 Task: Add an event with the title Second Webinar: Advanced Social Media Advertising, date '2023/10/16', time 7:50 AM to 9:50 AMand add a description: Throughout the PIP Discussion, an emphasis will be placed on fostering a positive and growth-oriented mindset. The employee will be encouraged to take ownership of their development, ask questions, and seek clarification when needed. The supervisor will provide support, encouragement, and guidance to help the employee succeed., put the event into Yellow category . Add location for the event as: Sofia, Bulgaria, logged in from the account softage.8@softage.netand send the event invitation to softage.5@softage.net and softage.6@softage.net. Set a reminder for the event 30 minutes before
Action: Mouse moved to (109, 145)
Screenshot: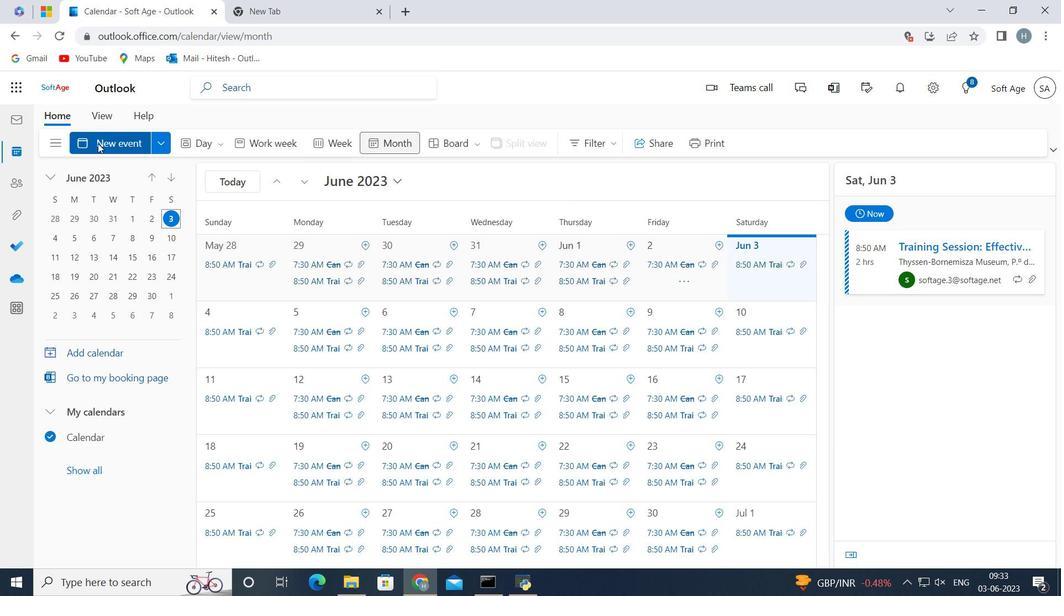 
Action: Mouse pressed left at (109, 145)
Screenshot: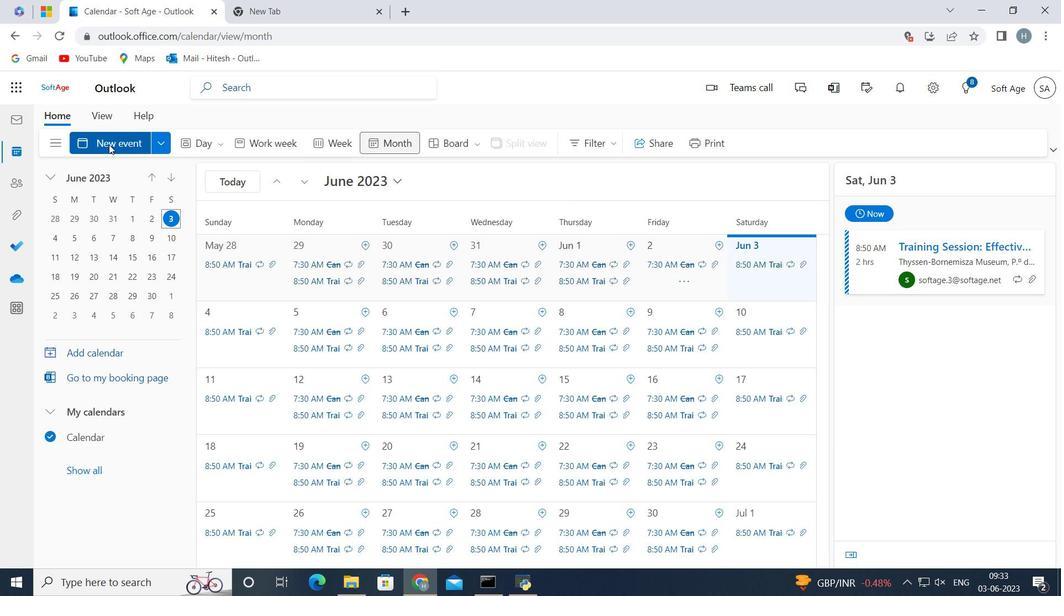 
Action: Mouse moved to (218, 197)
Screenshot: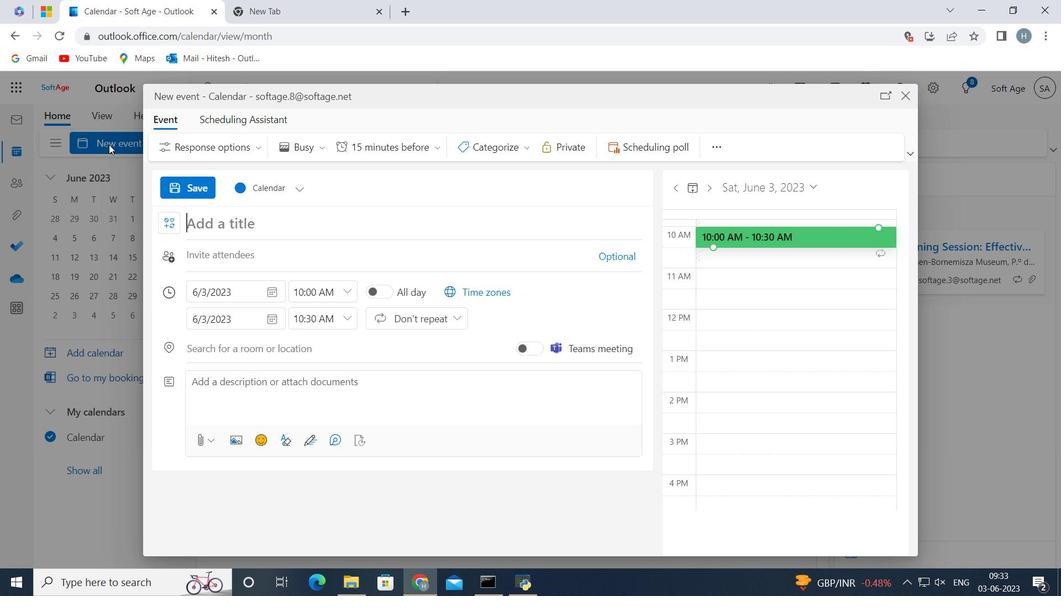 
Action: Key pressed <Key.shift>Second<Key.space><Key.shift>Webinar<Key.shift_r>:<Key.space><Key.shift>Advanced<Key.space><Key.shift>Social<Key.space><Key.shift>Media<Key.space><Key.shift>Advertising<Key.space>
Screenshot: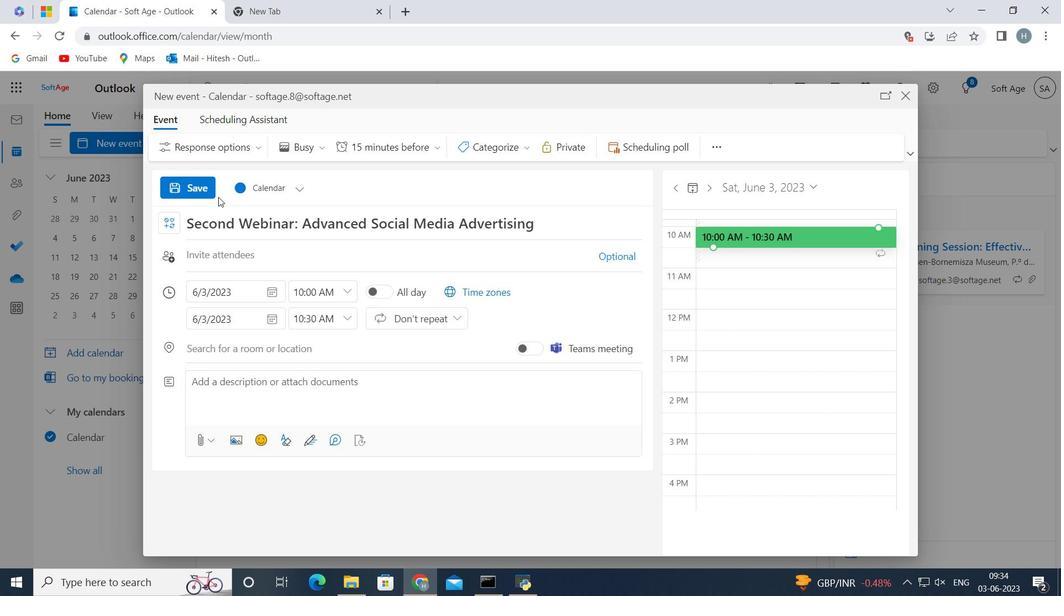 
Action: Mouse moved to (271, 293)
Screenshot: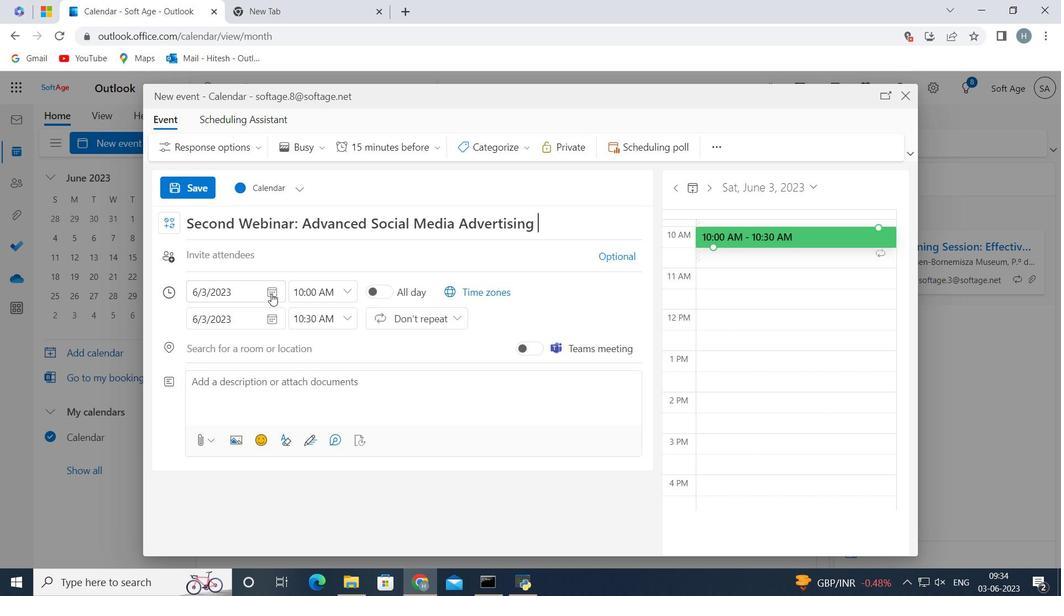 
Action: Mouse pressed left at (271, 293)
Screenshot: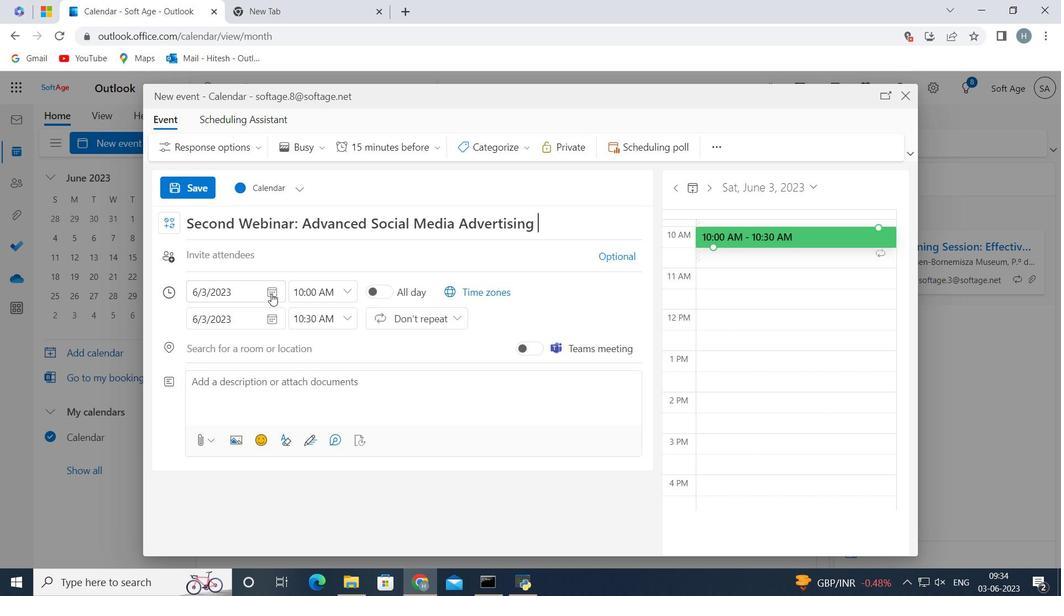 
Action: Mouse moved to (318, 322)
Screenshot: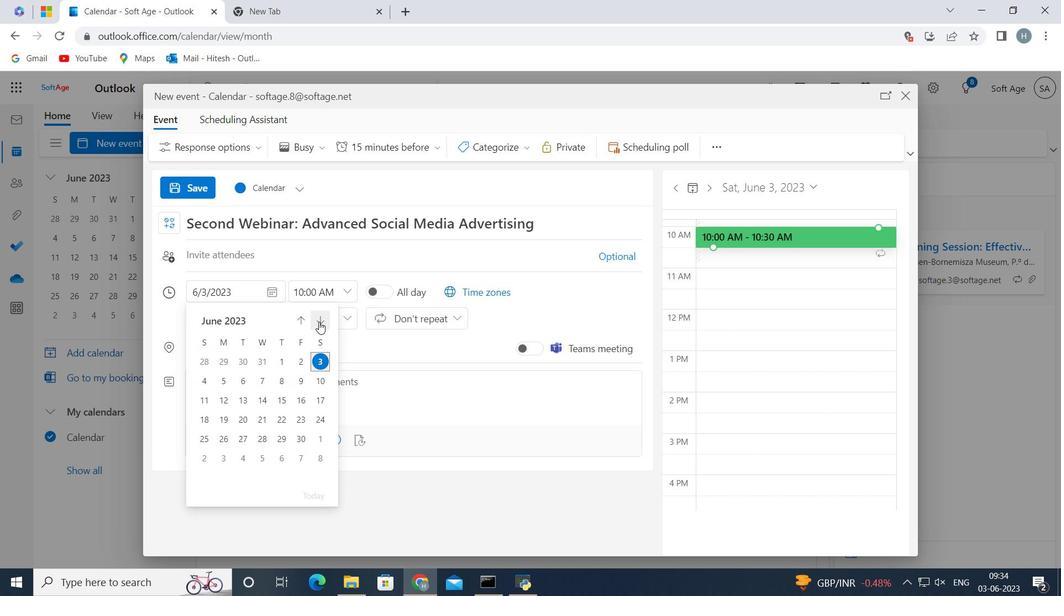 
Action: Mouse pressed left at (318, 322)
Screenshot: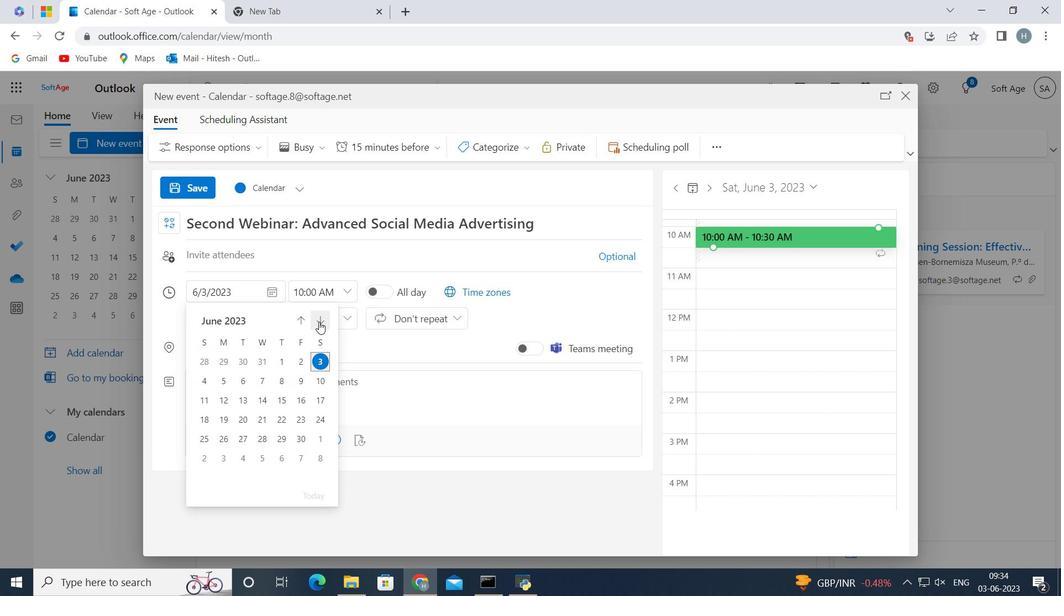 
Action: Mouse moved to (317, 322)
Screenshot: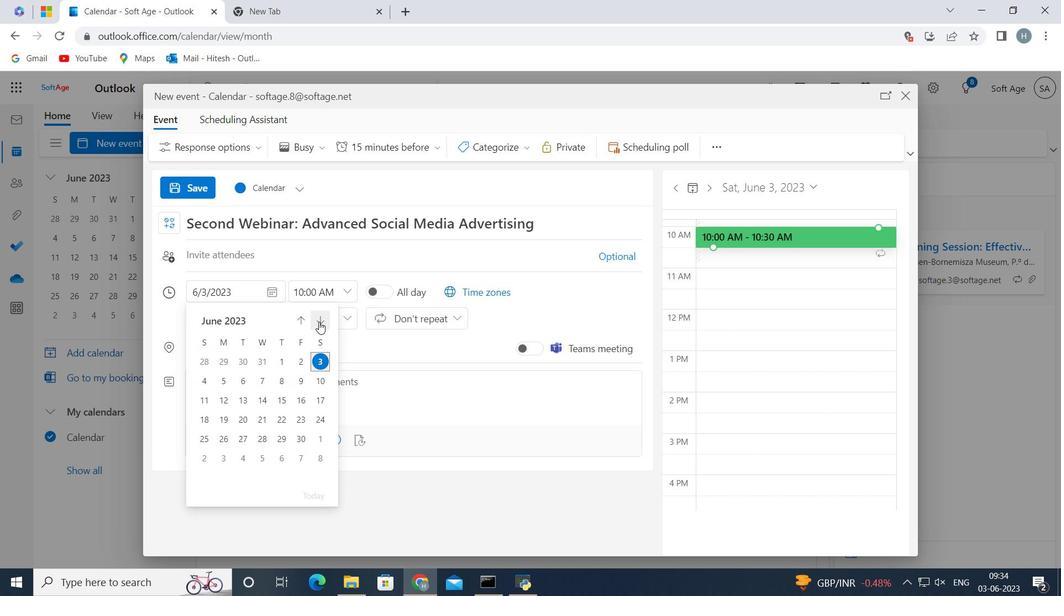 
Action: Mouse pressed left at (317, 322)
Screenshot: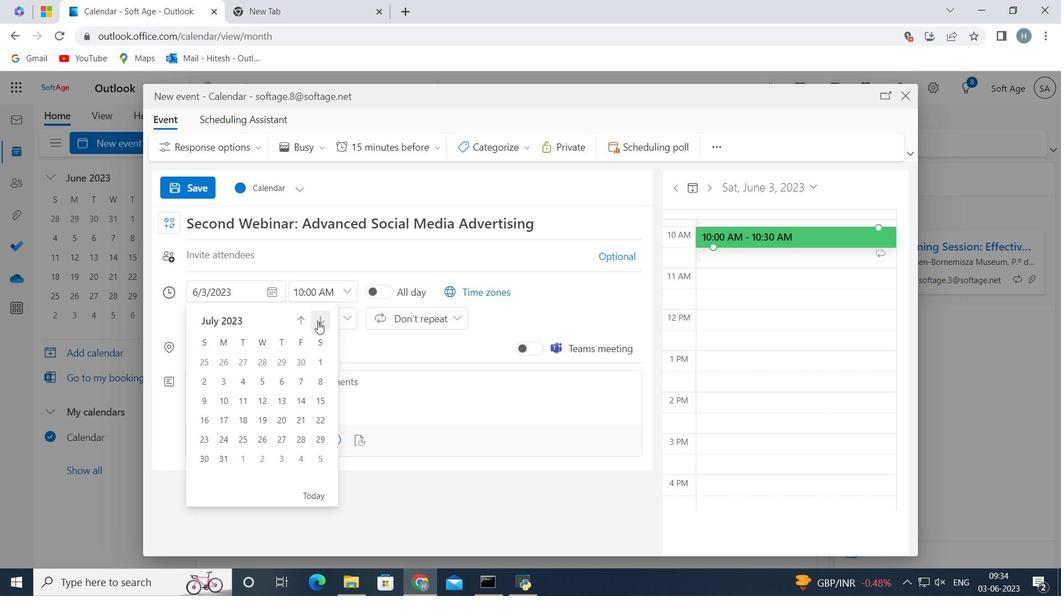 
Action: Mouse pressed left at (317, 322)
Screenshot: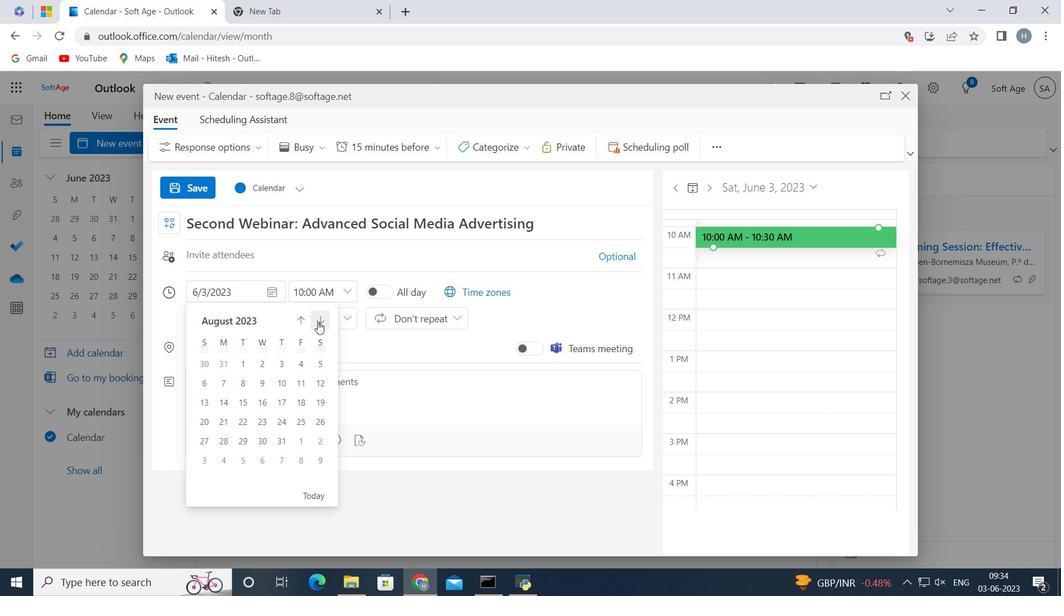 
Action: Mouse pressed left at (317, 322)
Screenshot: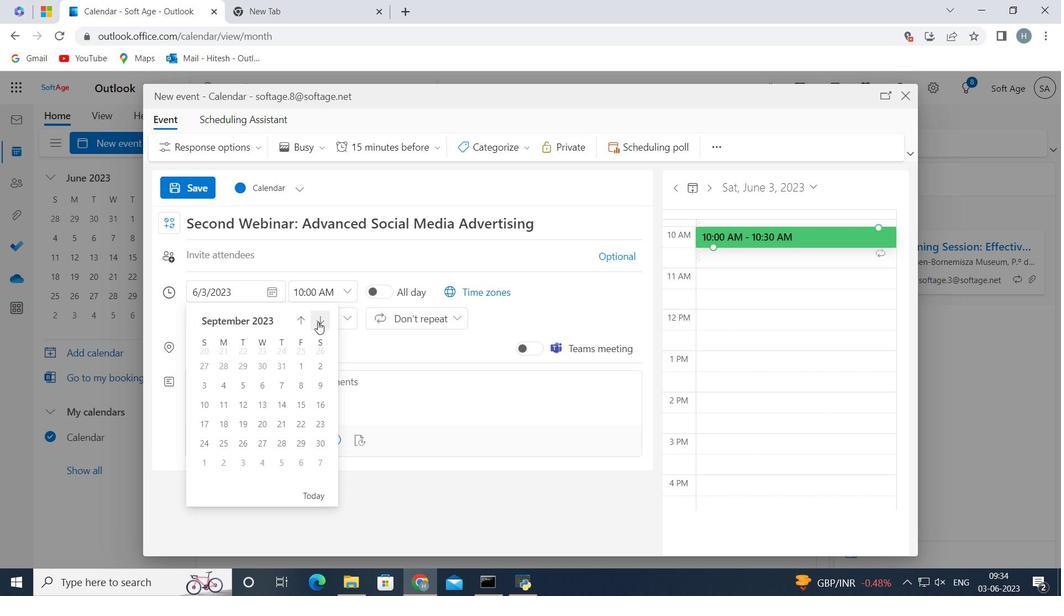 
Action: Mouse moved to (227, 402)
Screenshot: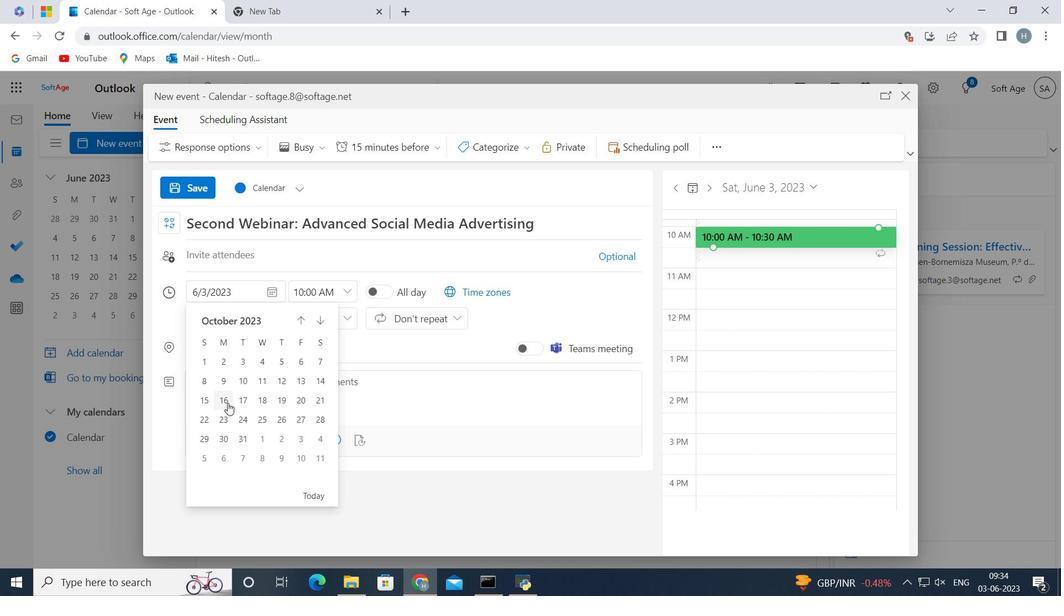 
Action: Mouse pressed left at (227, 402)
Screenshot: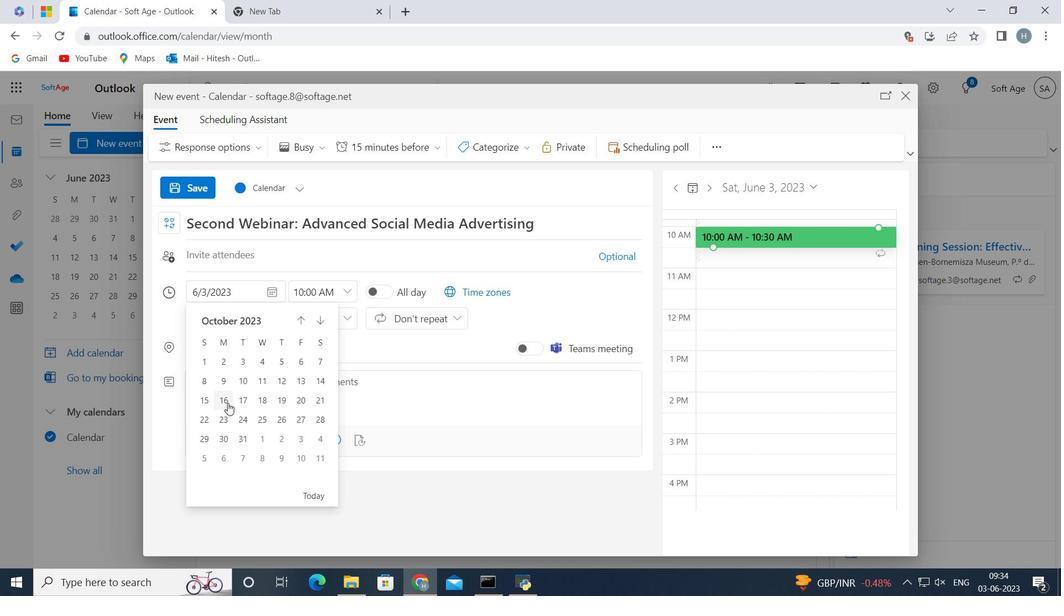 
Action: Mouse moved to (344, 289)
Screenshot: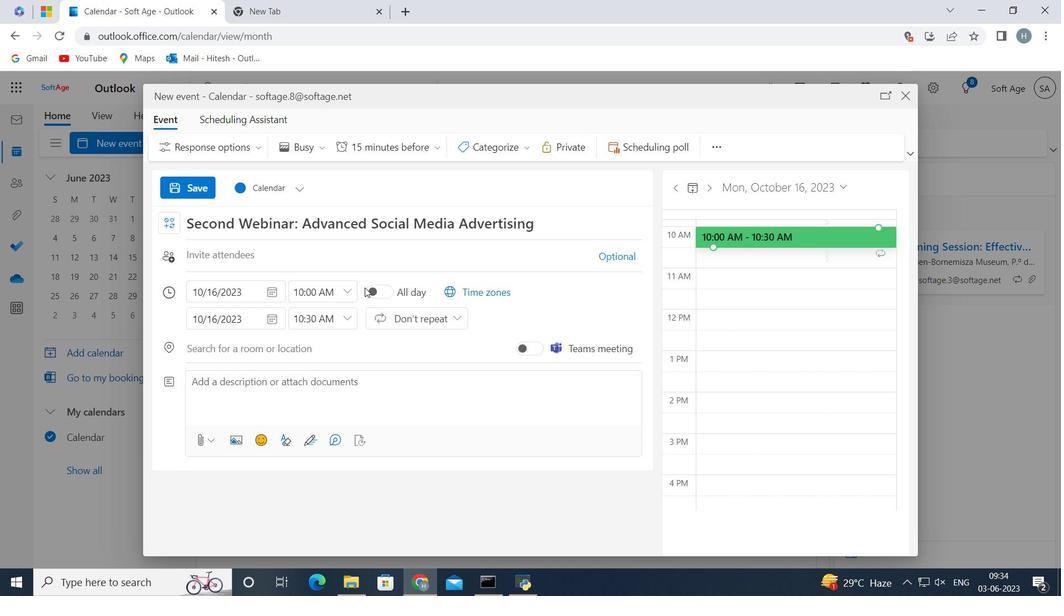 
Action: Mouse pressed left at (344, 289)
Screenshot: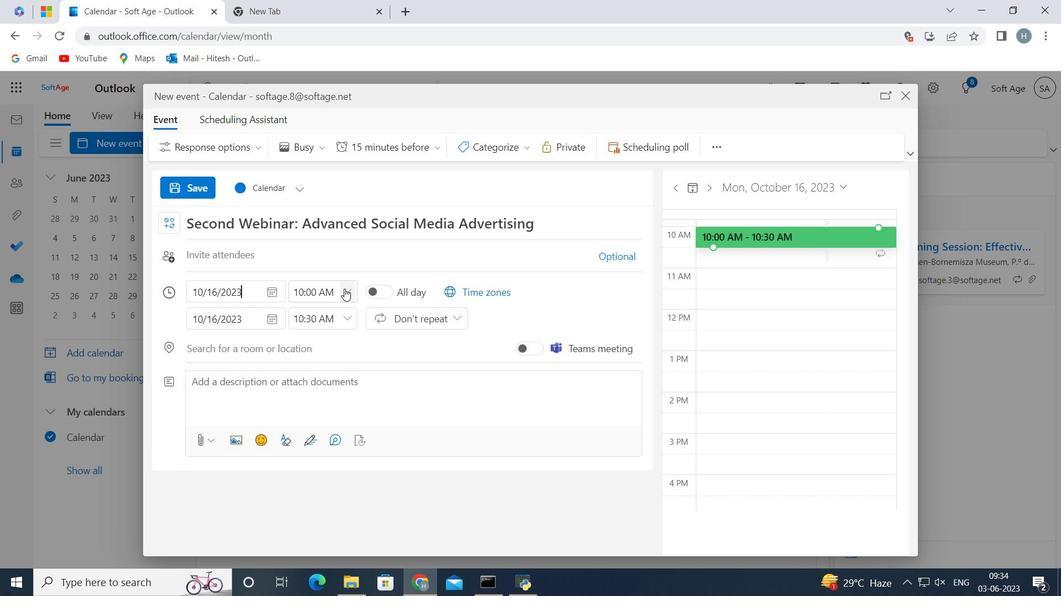 
Action: Mouse moved to (365, 337)
Screenshot: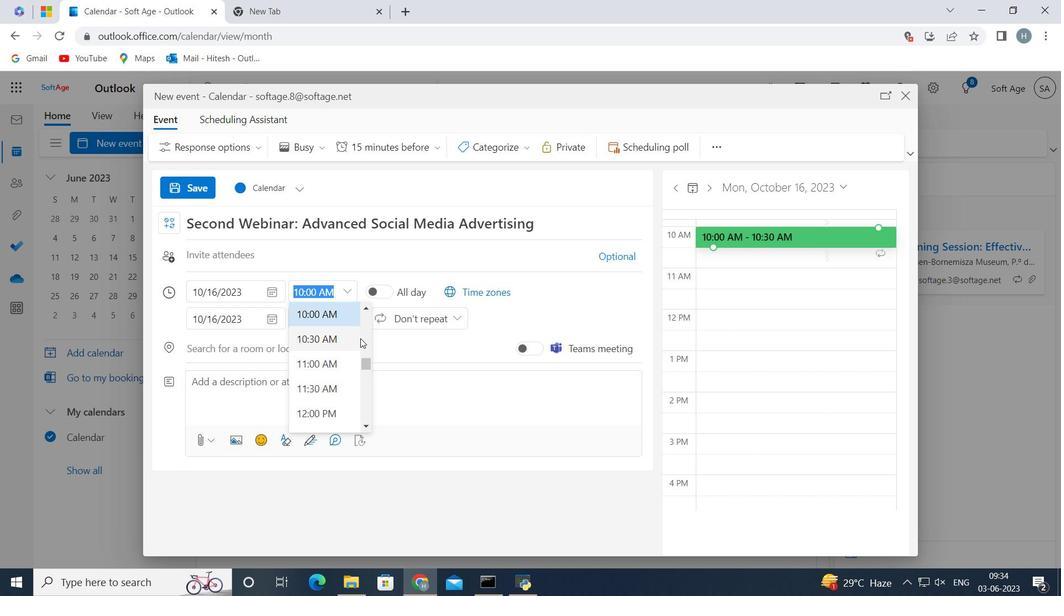 
Action: Mouse pressed left at (365, 337)
Screenshot: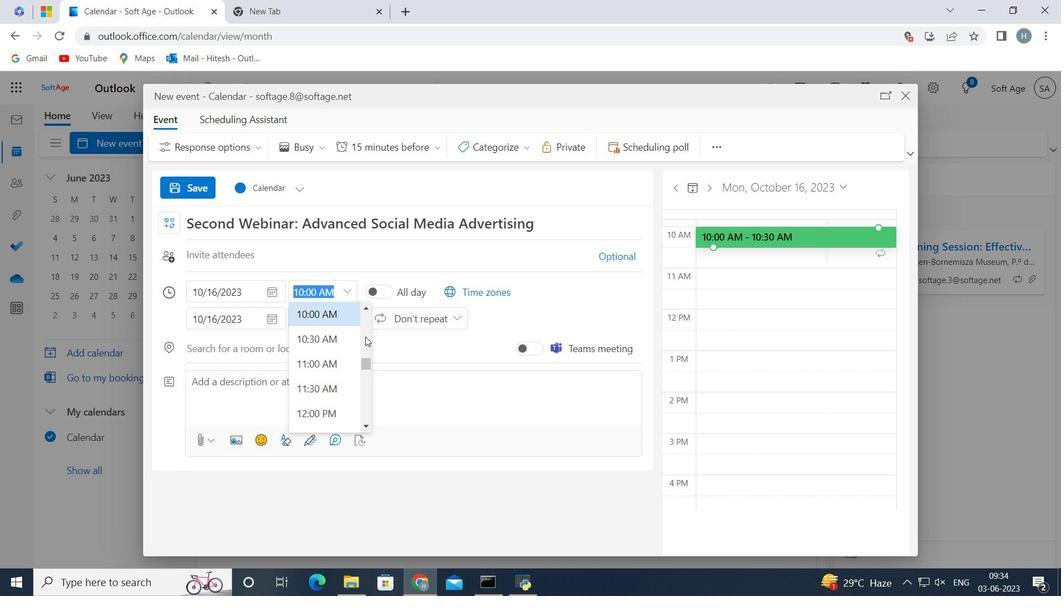
Action: Mouse moved to (316, 305)
Screenshot: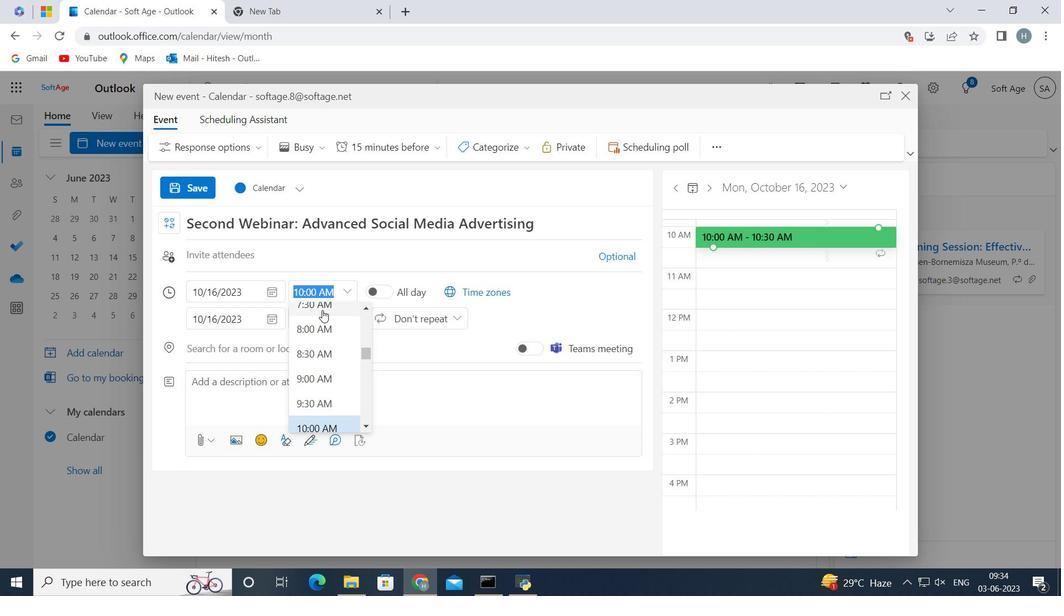 
Action: Mouse pressed left at (316, 305)
Screenshot: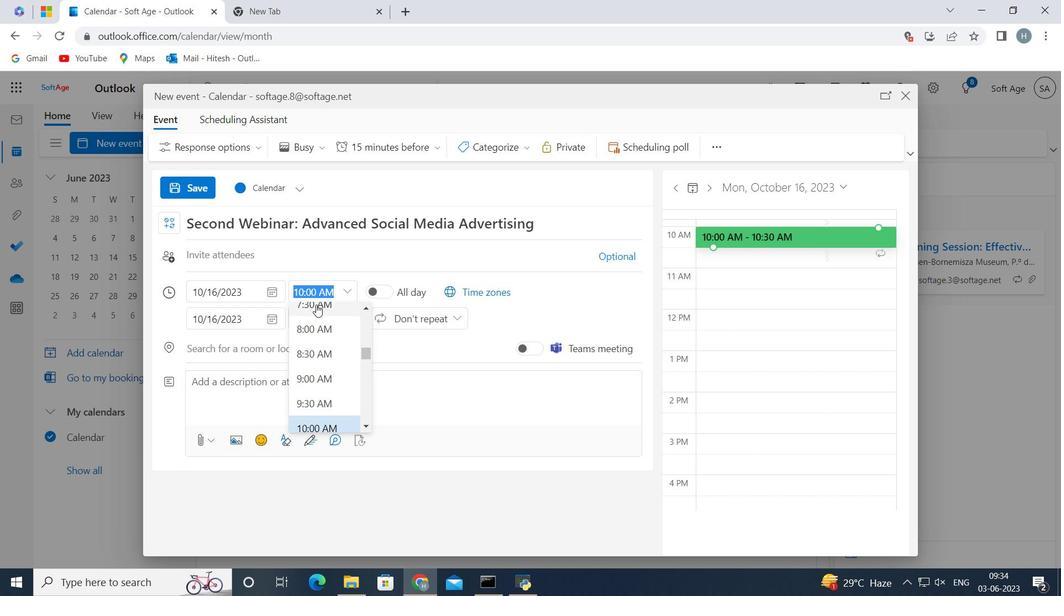 
Action: Mouse moved to (311, 294)
Screenshot: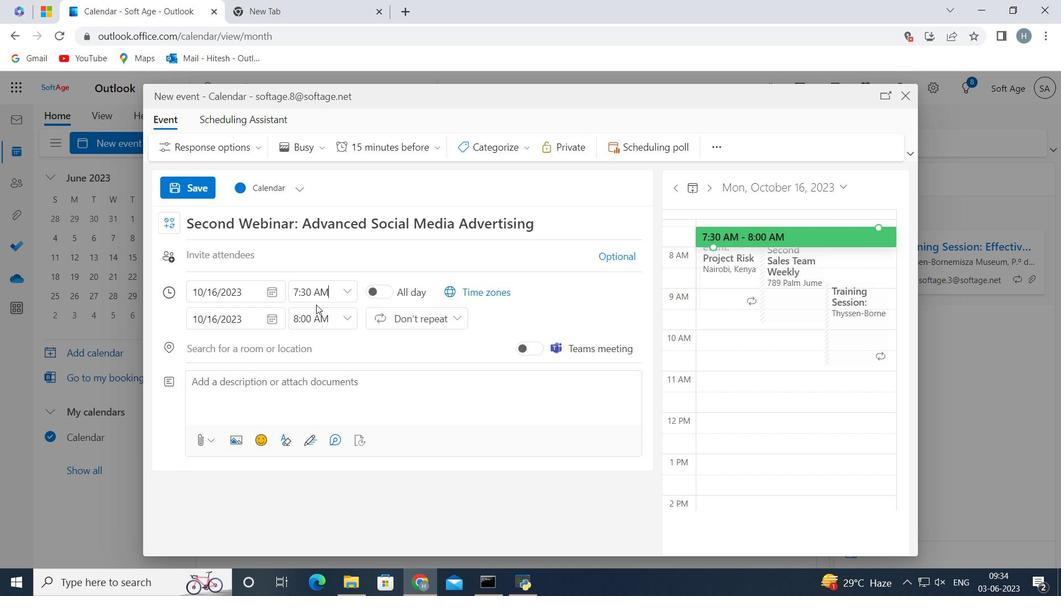 
Action: Mouse pressed left at (311, 294)
Screenshot: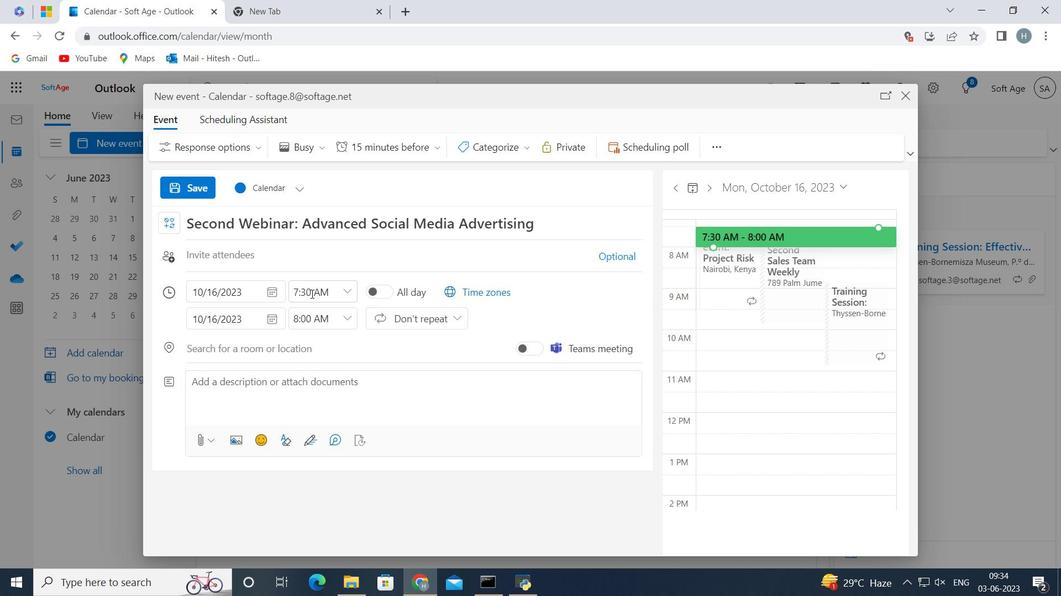 
Action: Key pressed <Key.backspace><Key.backspace>50
Screenshot: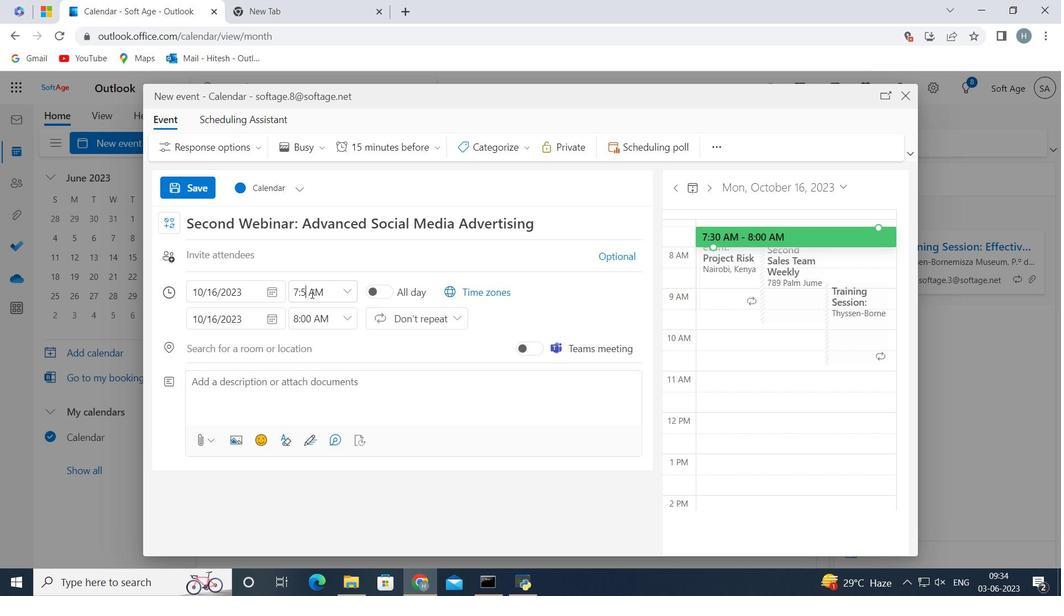 
Action: Mouse moved to (344, 312)
Screenshot: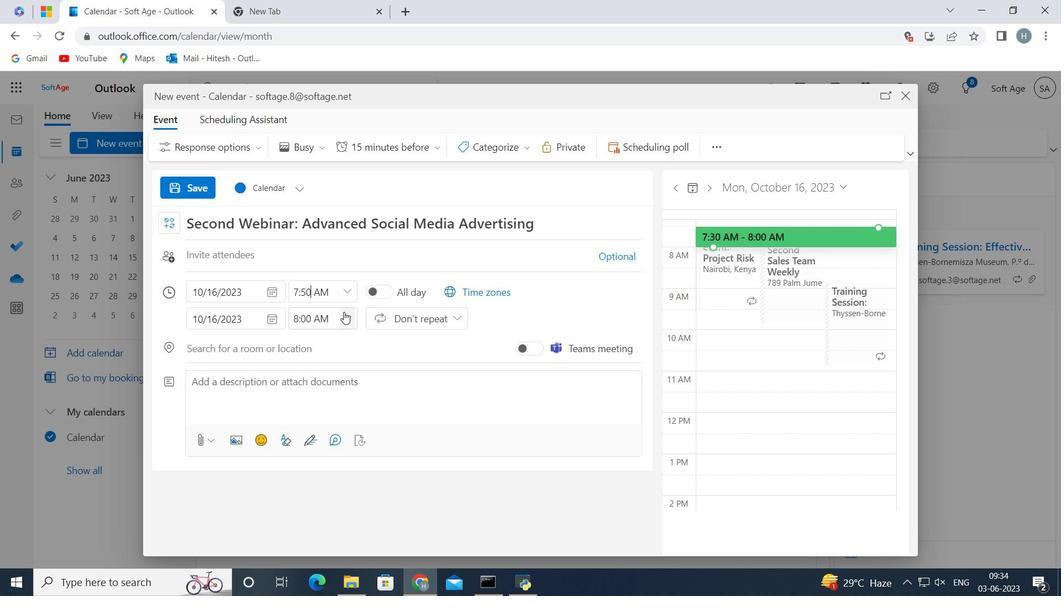 
Action: Mouse pressed left at (344, 312)
Screenshot: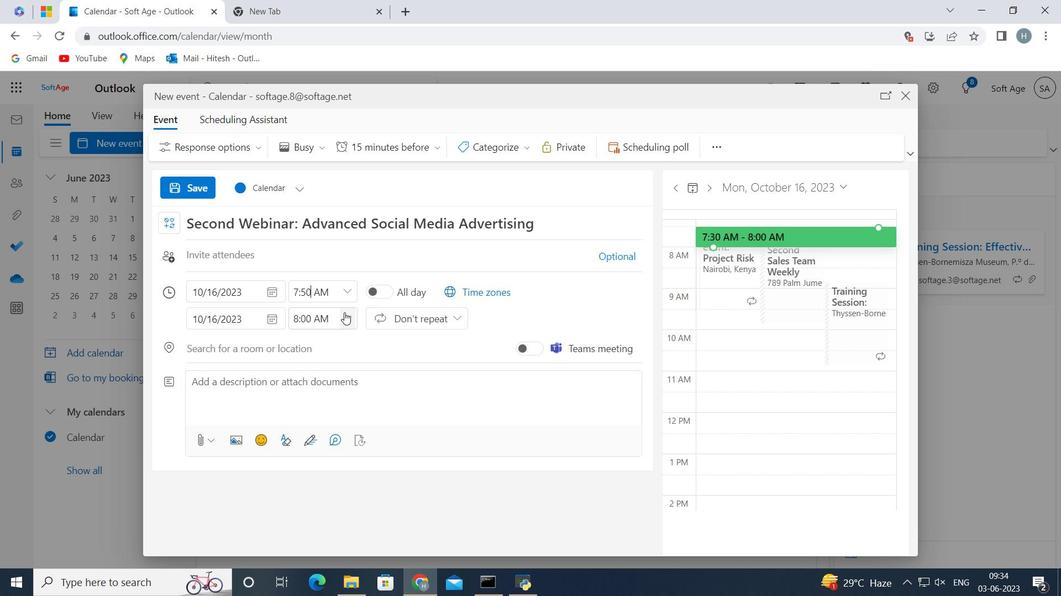 
Action: Mouse moved to (327, 411)
Screenshot: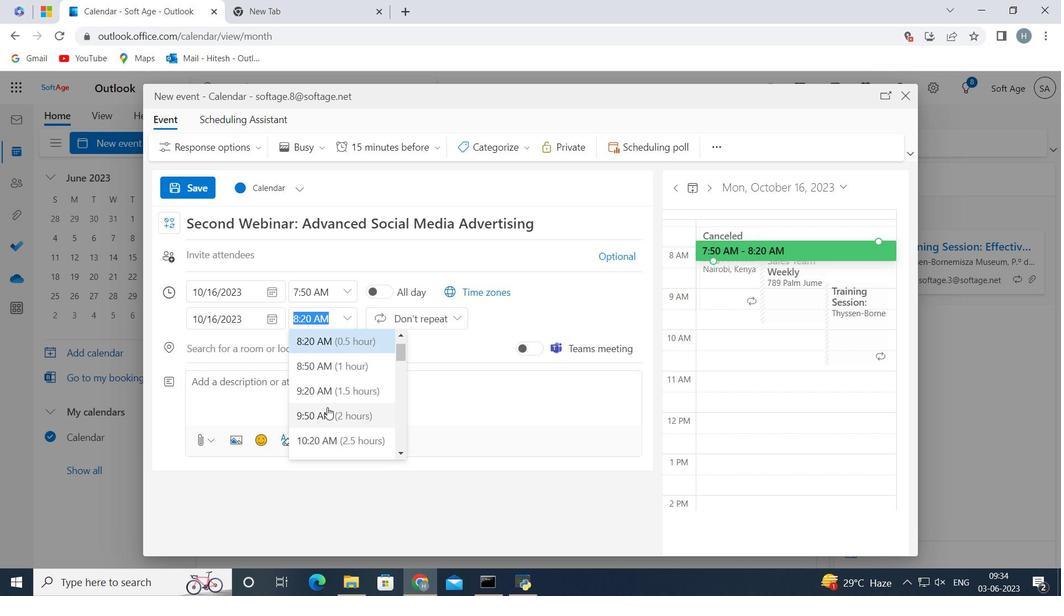 
Action: Mouse pressed left at (327, 411)
Screenshot: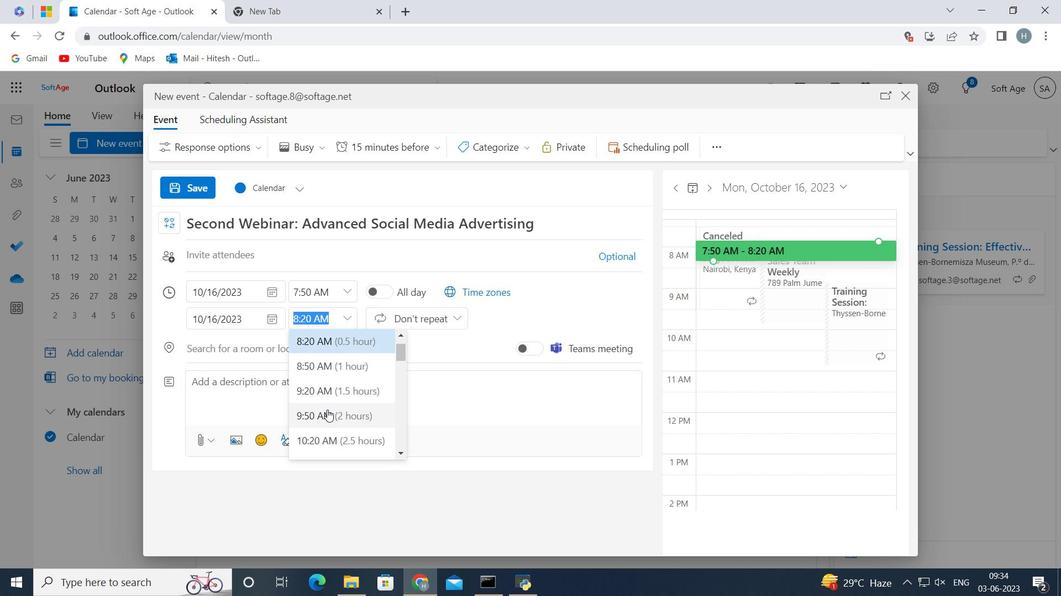 
Action: Mouse moved to (378, 381)
Screenshot: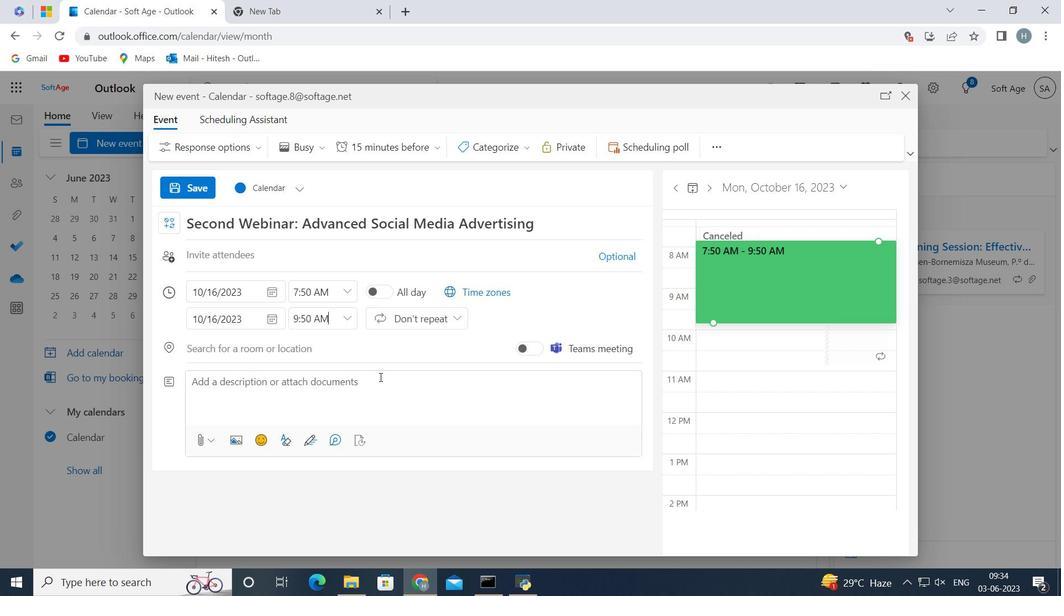 
Action: Mouse pressed left at (378, 381)
Screenshot: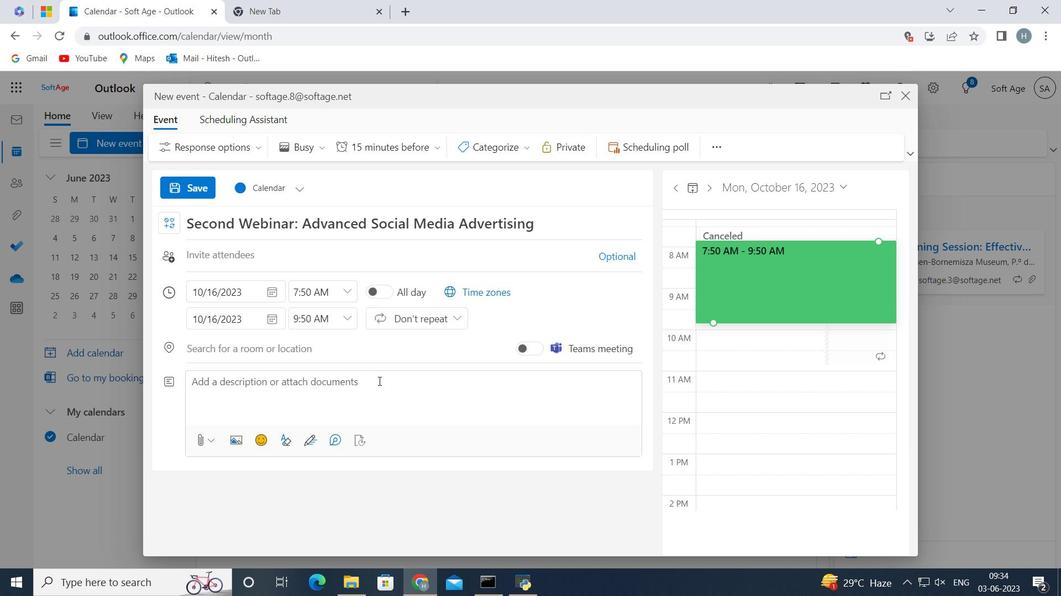 
Action: Key pressed <Key.shift>Throughout<Key.space>the<Key.space><Key.shift_r>PIP<Key.space><Key.shift>Discussion,<Key.space>an<Key.space>emphasis<Key.space>will<Key.space>be<Key.space>o<Key.backspace>placed<Key.space>on<Key.space>fostering<Key.space>a<Key.space>positive<Key.space>and<Key.space>growth-oriented<Key.space>mindset.<Key.space>the<Key.space>employee<Key.space>will<Key.space>be<Key.space>encourged<Key.space>to<Key.backspace><Key.backspace><Key.backspace><Key.backspace><Key.backspace><Key.backspace>aged<Key.space>to<Key.space>take<Key.space>ownership<Key.space>of<Key.space>their<Key.space>development,<Key.space>ask<Key.space>questions,<Key.space>and<Key.space>seek<Key.space>clarification<Key.space>when<Key.space>needed.<Key.space><Key.shift>The<Key.space>supervisor<Key.space>will<Key.space>provide<Key.space>support,<Key.space>encouragement<Key.enter><Key.backspace><Key.space><Key.backspace>,<Key.space>and<Key.space>guidance<Key.space>to<Key.space>help<Key.space>the<Key.space>employee<Key.space>succeed.<Key.space>
Screenshot: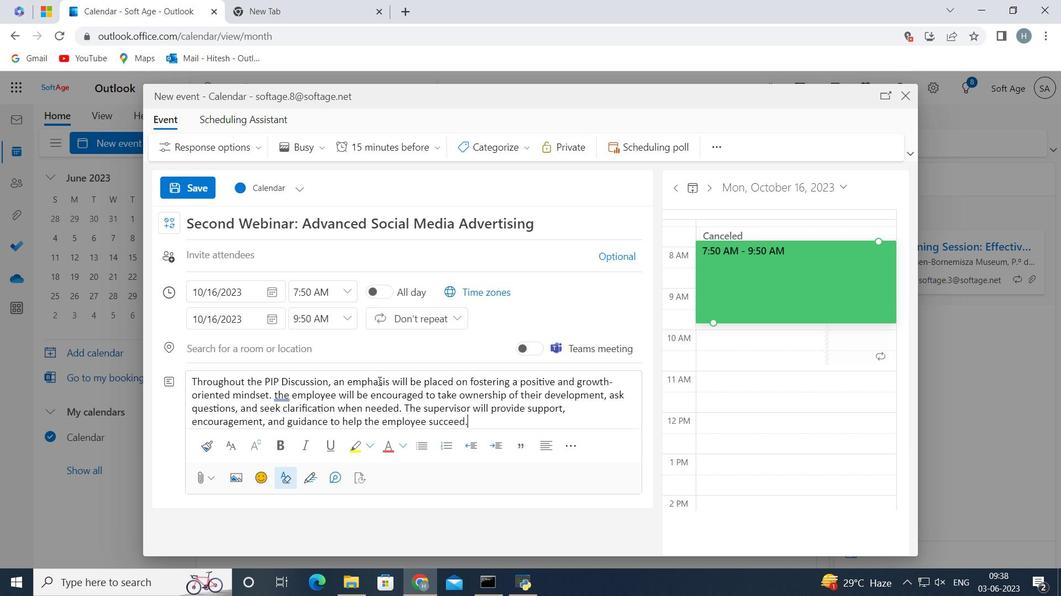 
Action: Mouse moved to (530, 151)
Screenshot: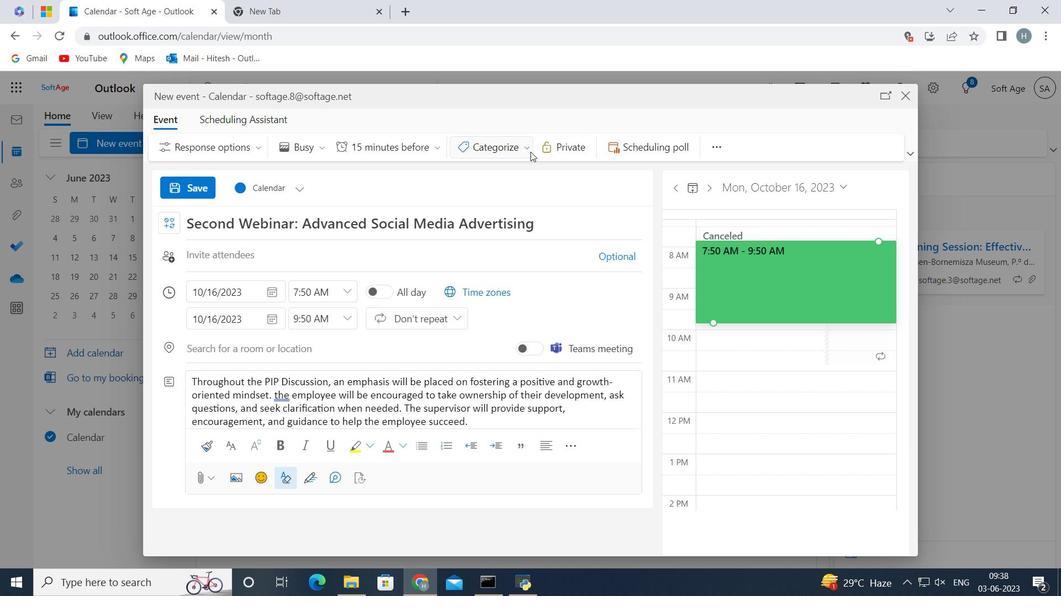 
Action: Mouse pressed left at (530, 151)
Screenshot: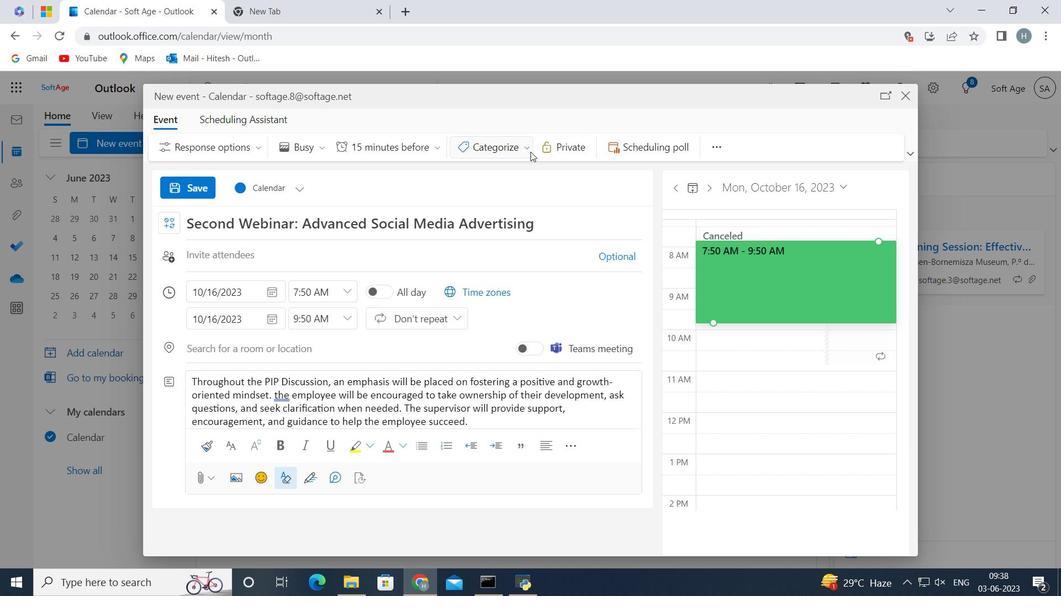 
Action: Mouse moved to (519, 278)
Screenshot: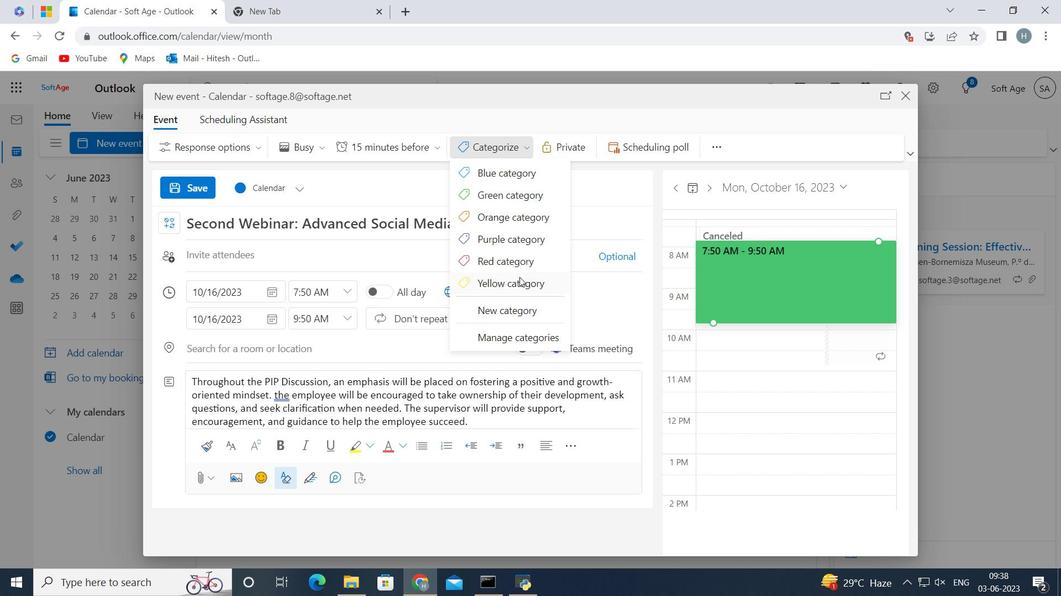 
Action: Mouse pressed left at (519, 278)
Screenshot: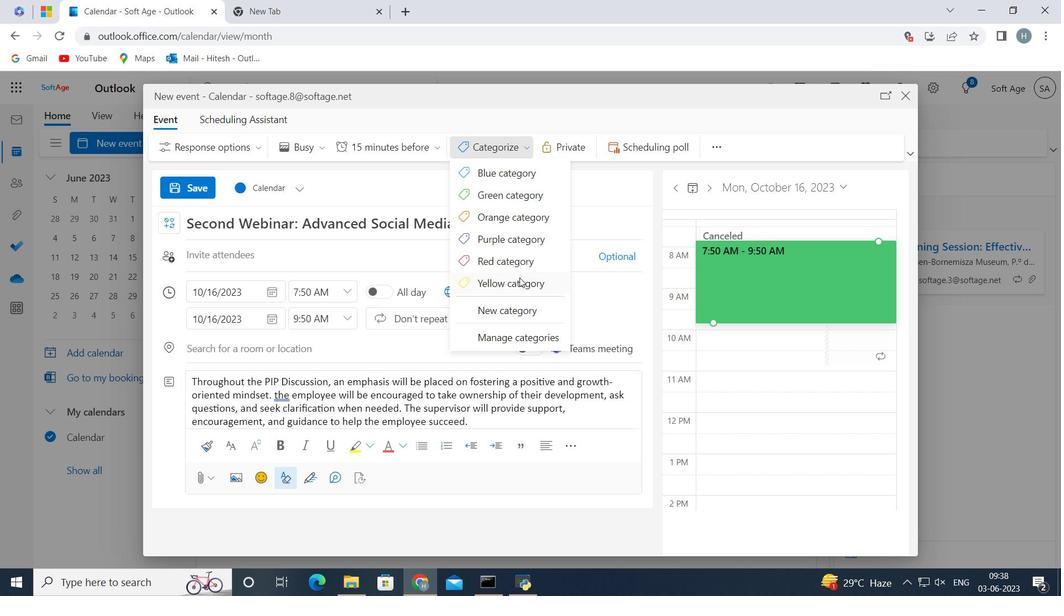 
Action: Mouse moved to (315, 348)
Screenshot: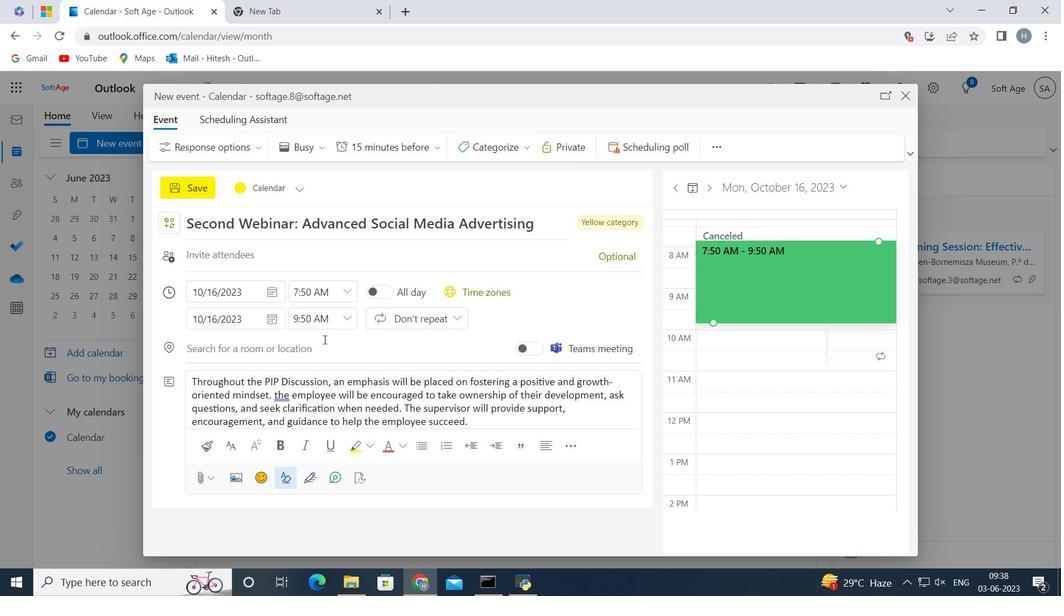 
Action: Mouse pressed left at (315, 348)
Screenshot: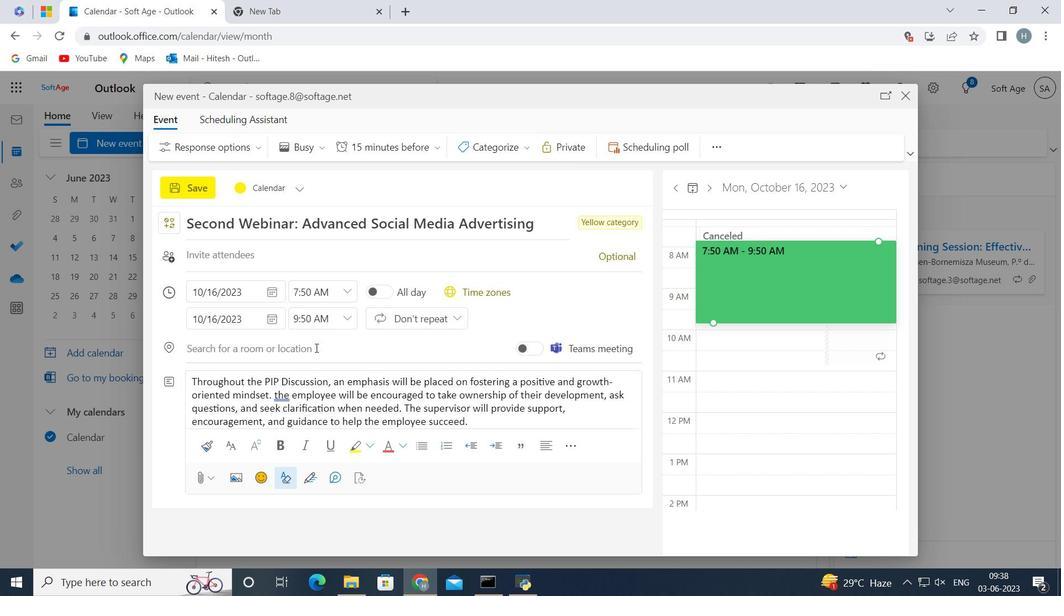 
Action: Key pressed <Key.shift>Sofia,<Key.space><Key.shift>Bulgaria<Key.space>
Screenshot: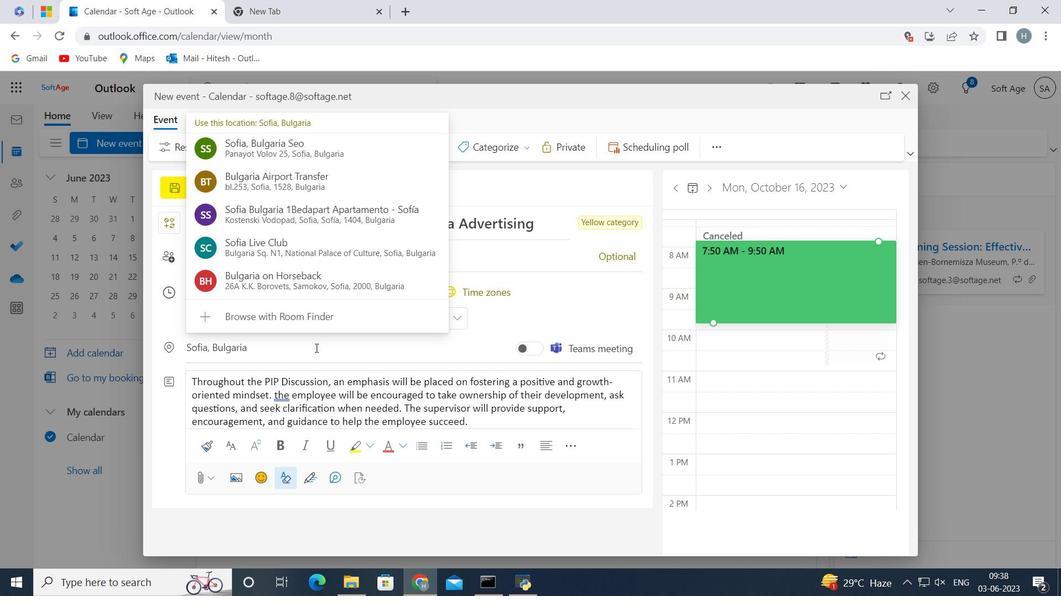
Action: Mouse moved to (591, 306)
Screenshot: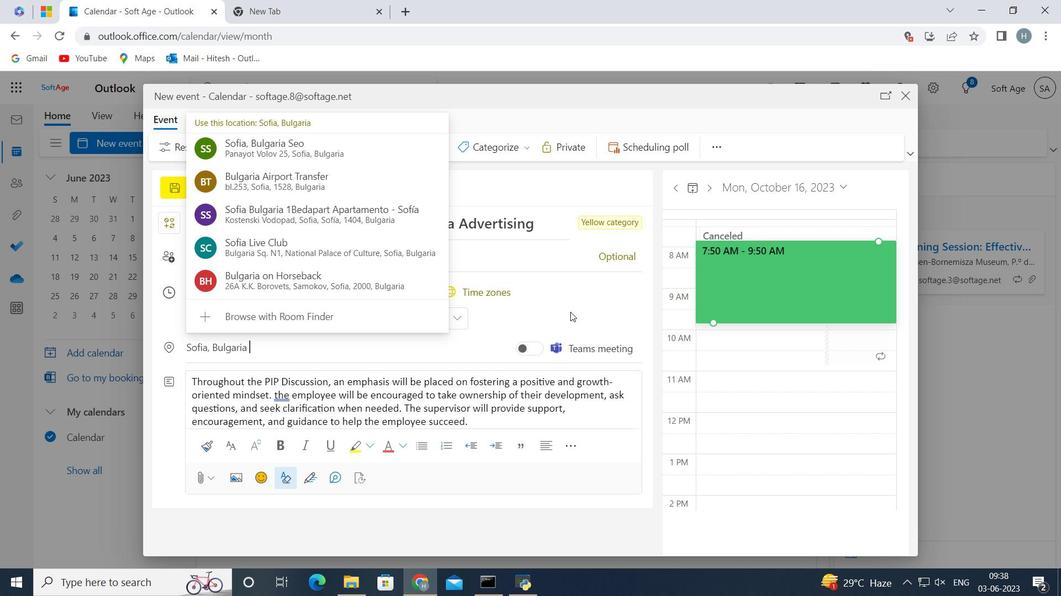 
Action: Mouse pressed left at (591, 306)
Screenshot: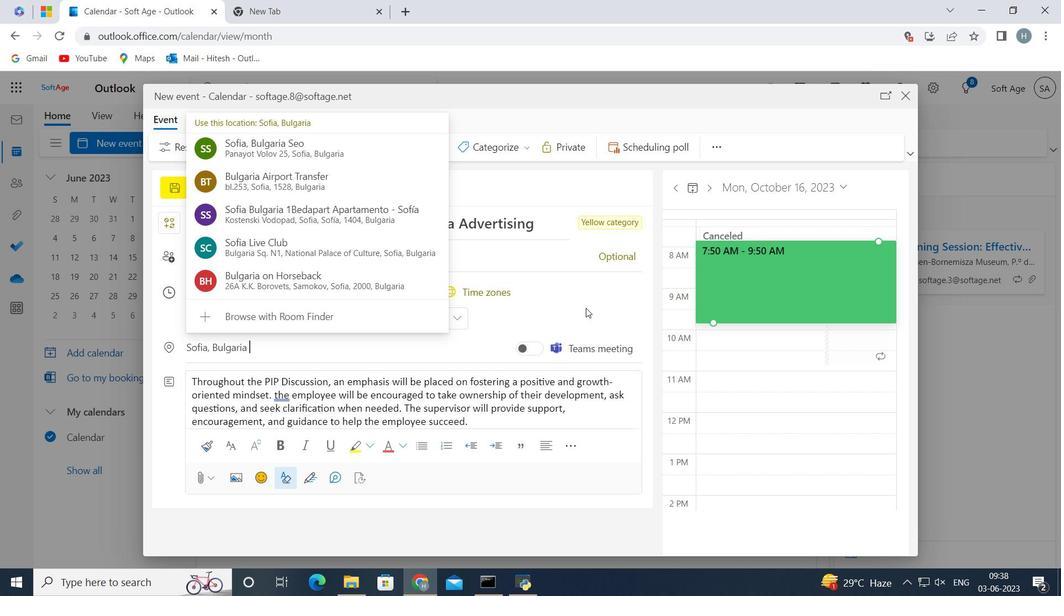 
Action: Mouse moved to (318, 253)
Screenshot: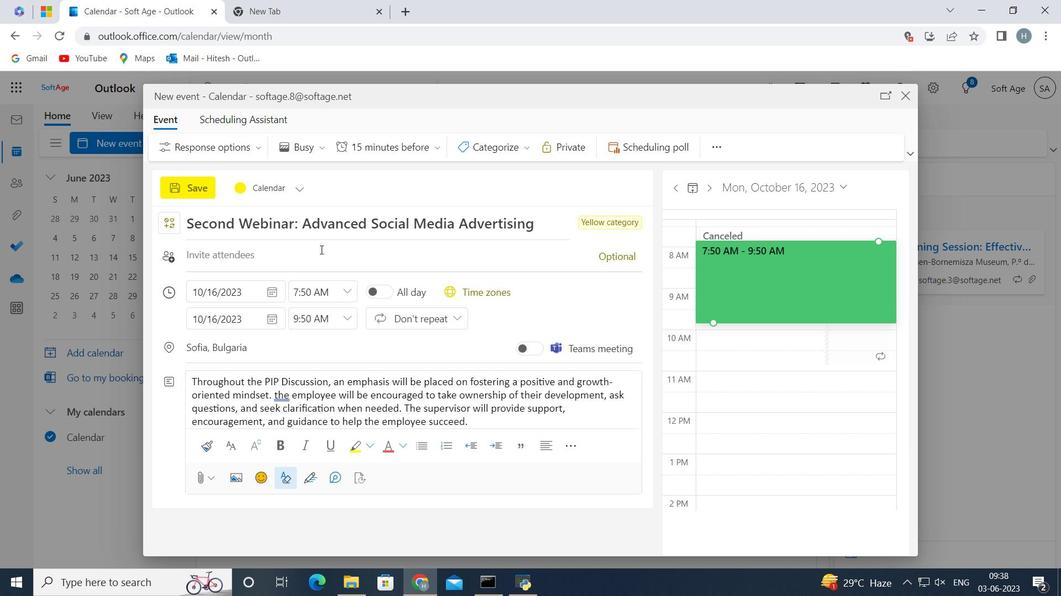 
Action: Mouse pressed left at (318, 253)
Screenshot: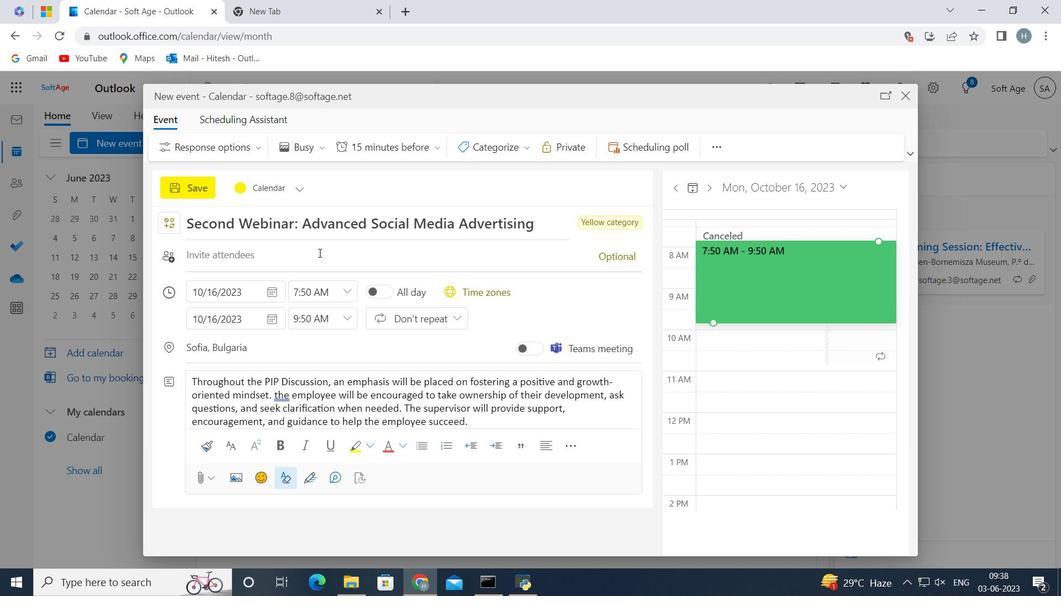 
Action: Key pressed <Key.shift>Softage.5<Key.shift>@softage.net
Screenshot: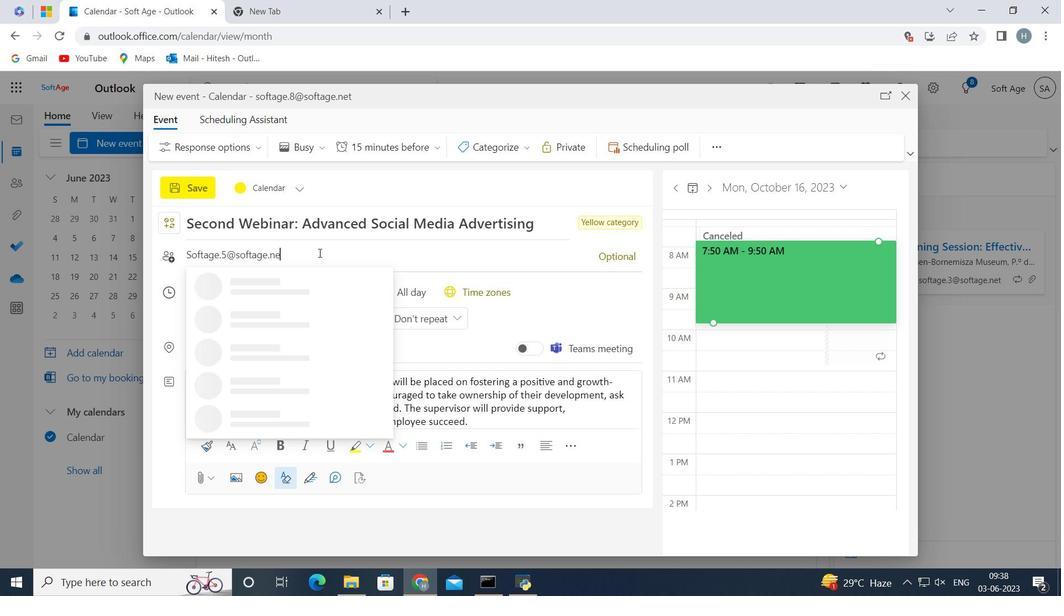 
Action: Mouse moved to (279, 278)
Screenshot: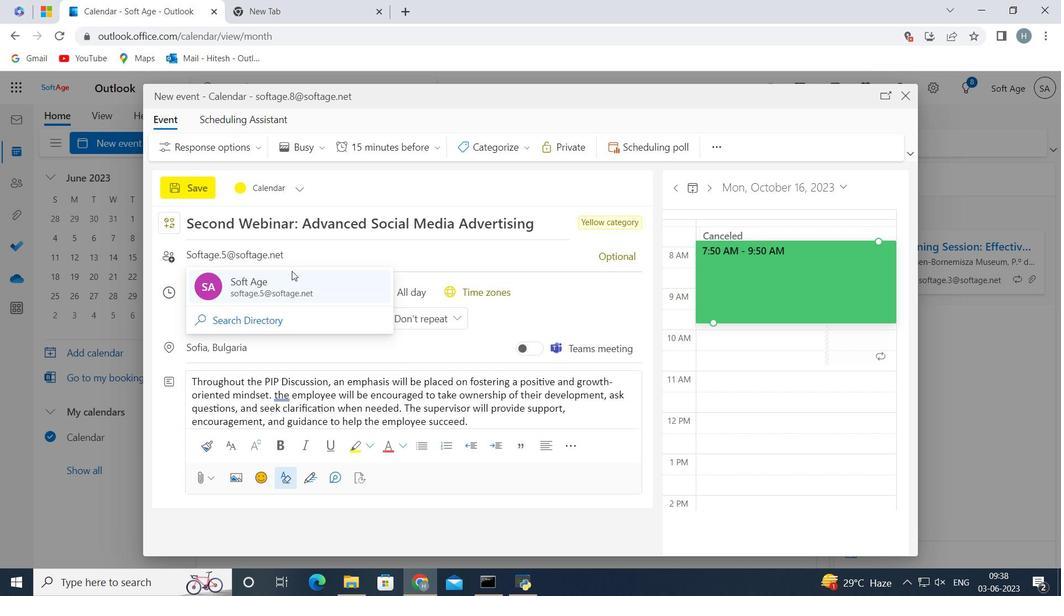 
Action: Mouse pressed left at (279, 278)
Screenshot: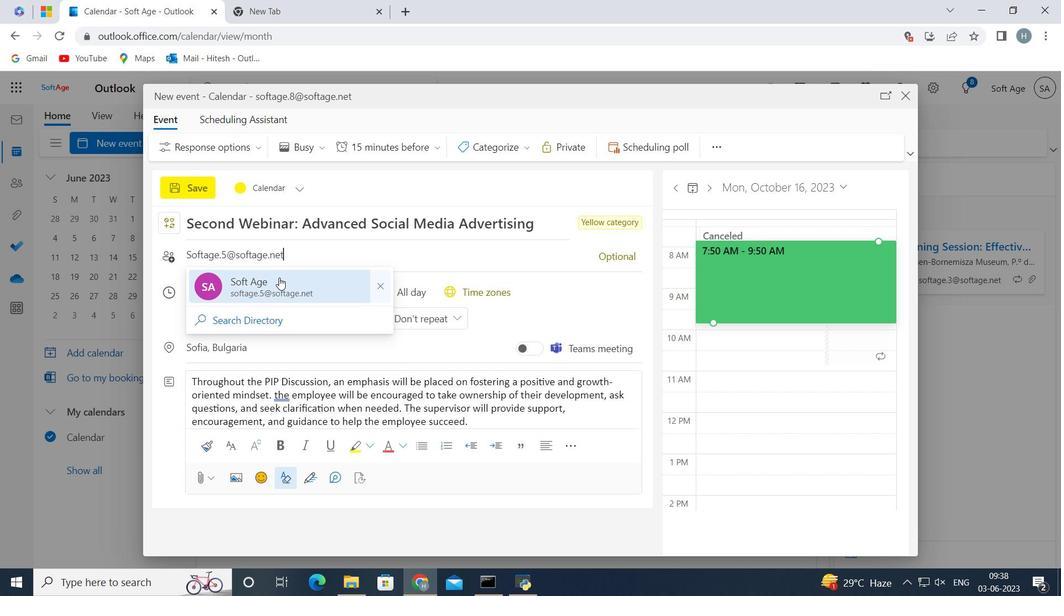 
Action: Key pressed softage.6<Key.shift>@softage.net
Screenshot: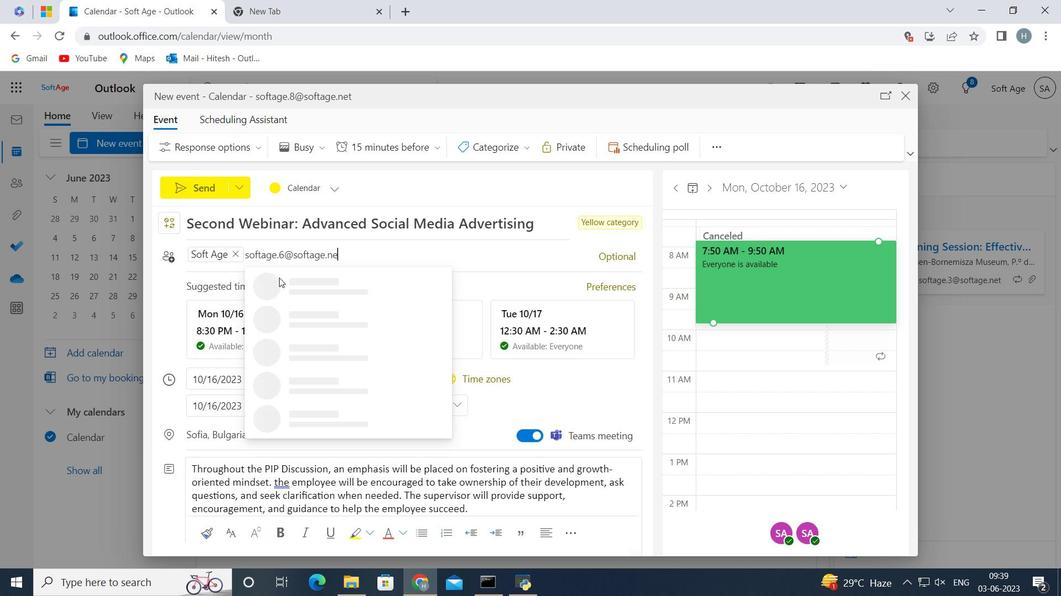 
Action: Mouse moved to (300, 280)
Screenshot: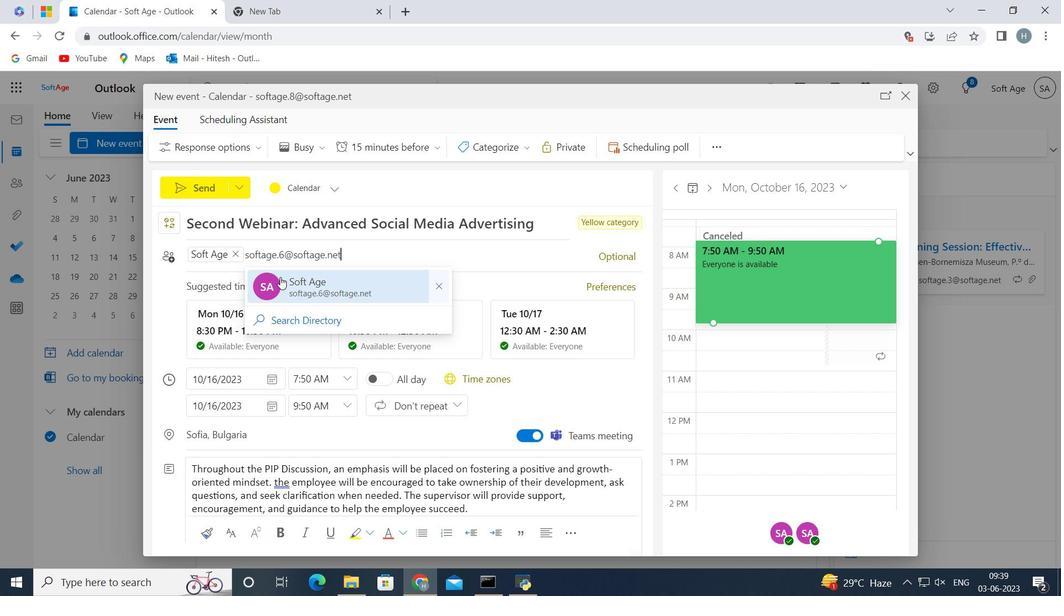 
Action: Mouse pressed left at (300, 280)
Screenshot: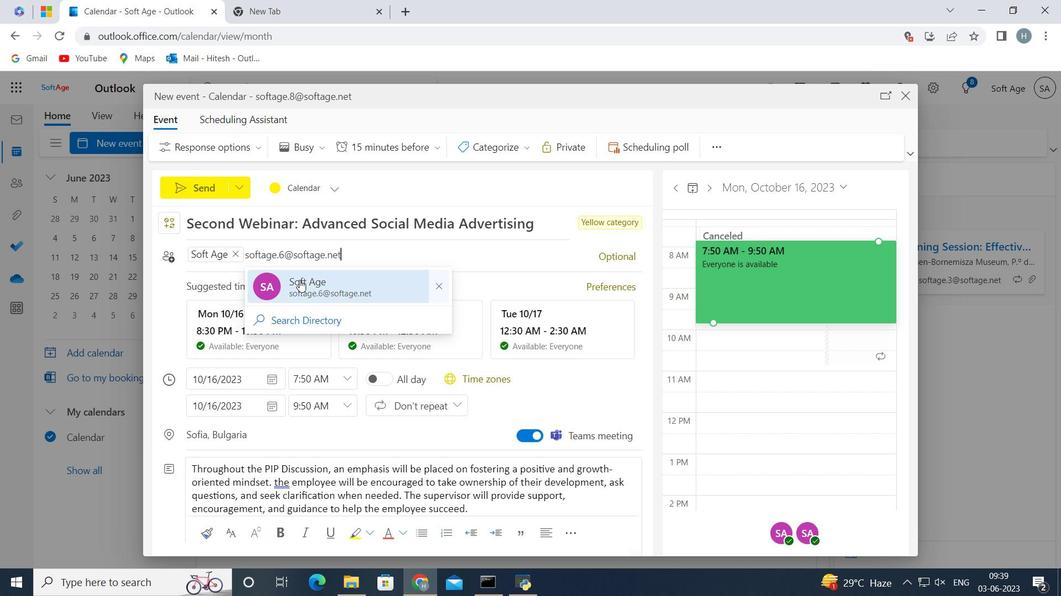 
Action: Mouse moved to (434, 148)
Screenshot: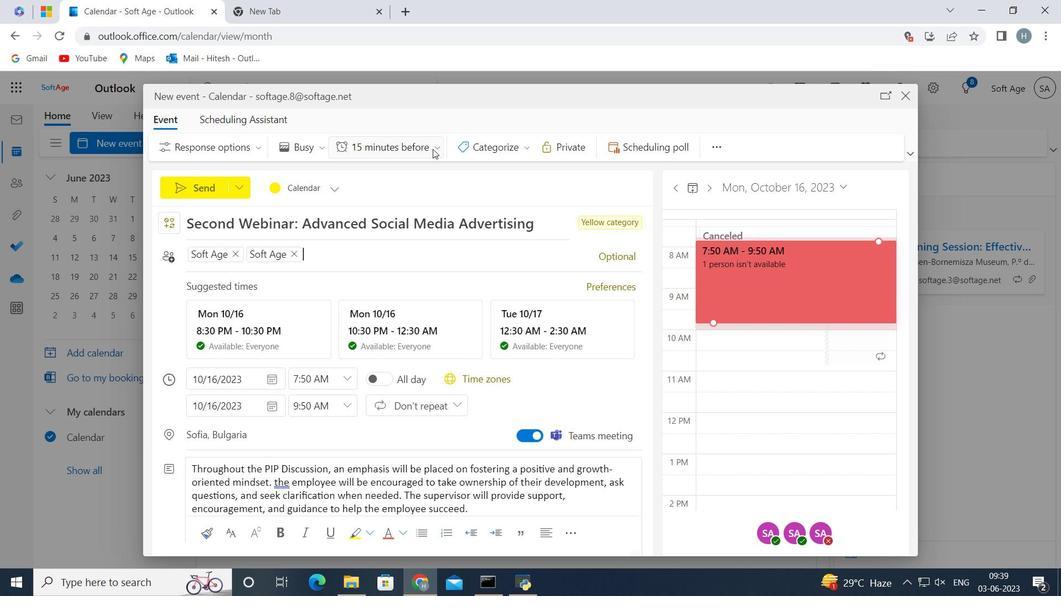 
Action: Mouse pressed left at (434, 148)
Screenshot: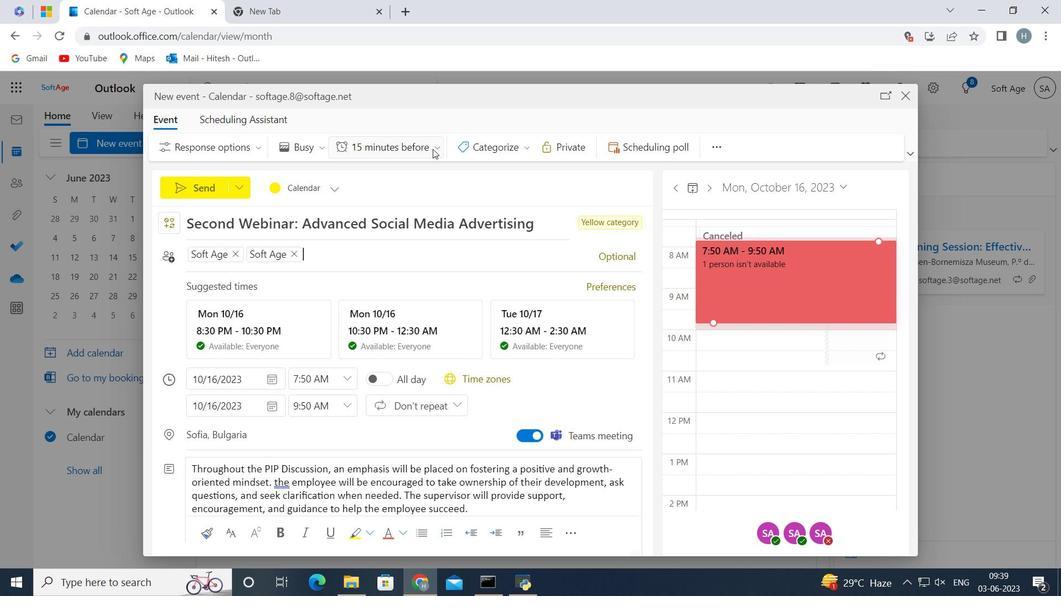 
Action: Mouse moved to (409, 274)
Screenshot: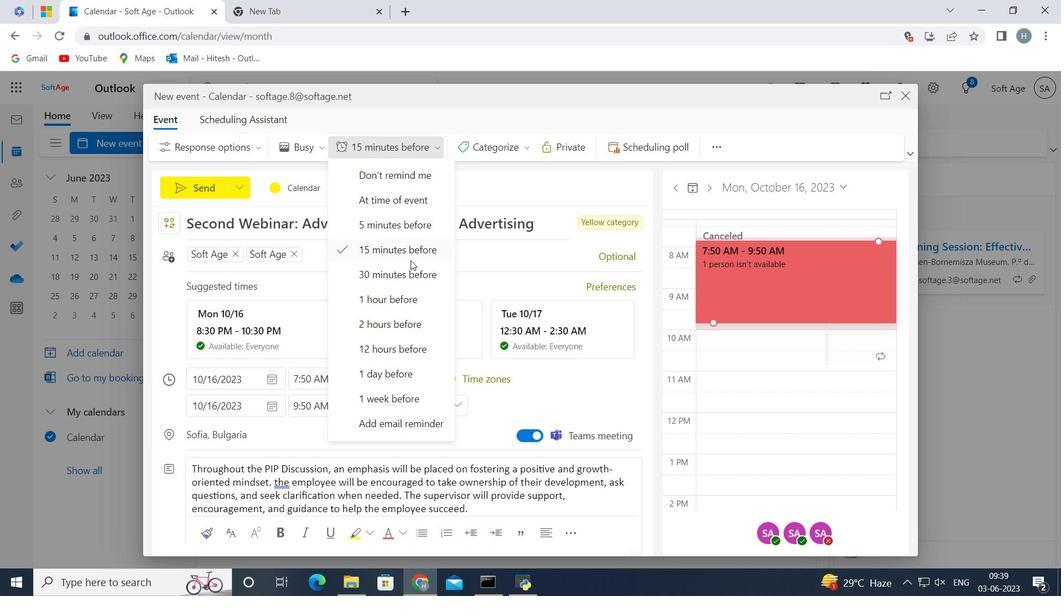
Action: Mouse pressed left at (409, 274)
Screenshot: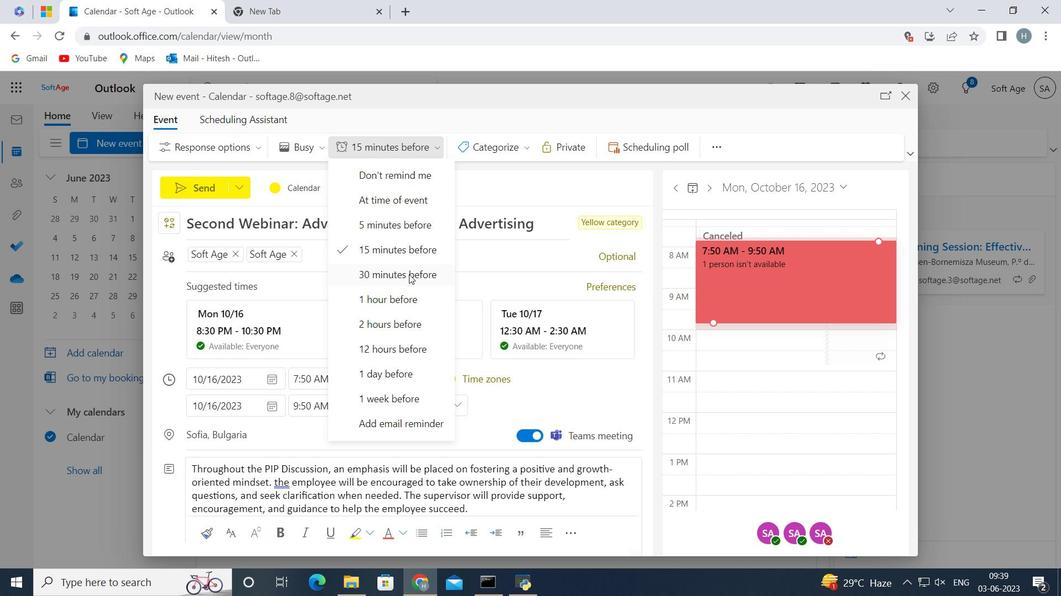 
Action: Mouse moved to (497, 187)
Screenshot: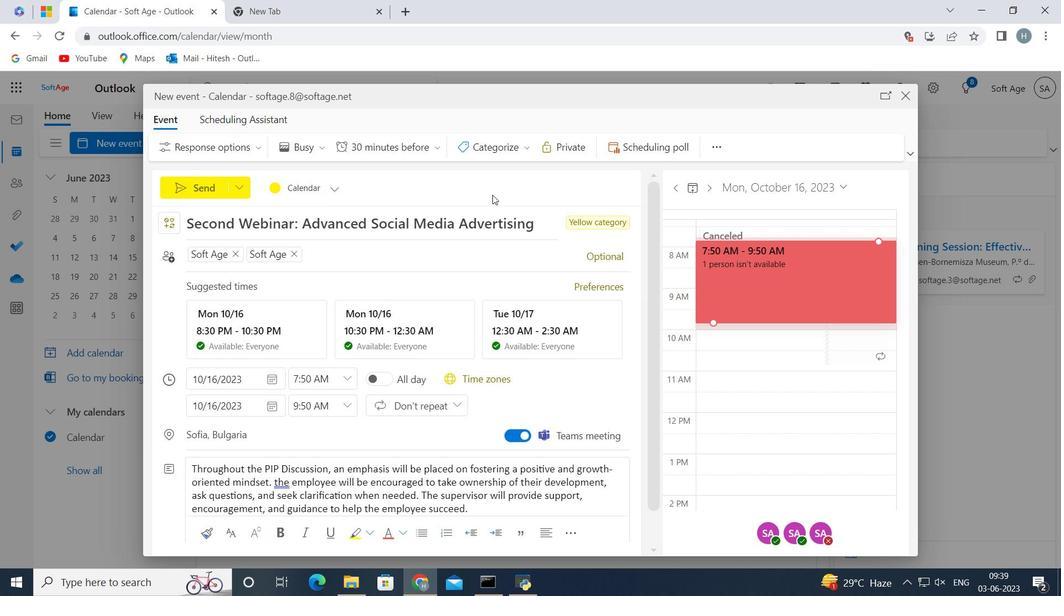 
